 Task: Set the opacity of the logo for logo overlay to 24.
Action: Mouse moved to (96, 12)
Screenshot: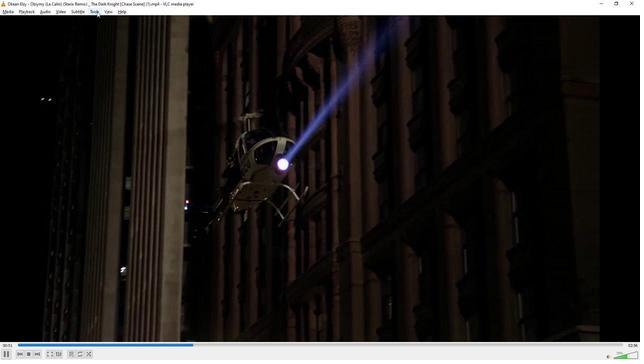 
Action: Mouse pressed left at (96, 12)
Screenshot: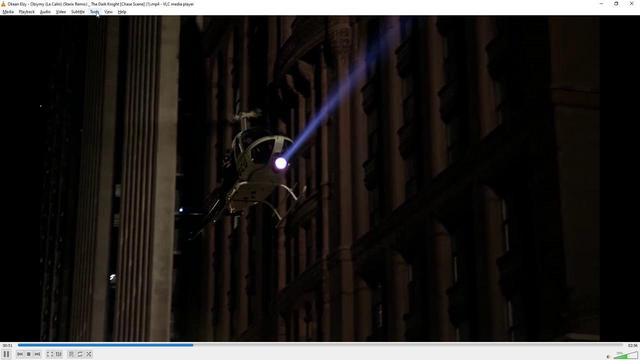 
Action: Mouse moved to (104, 89)
Screenshot: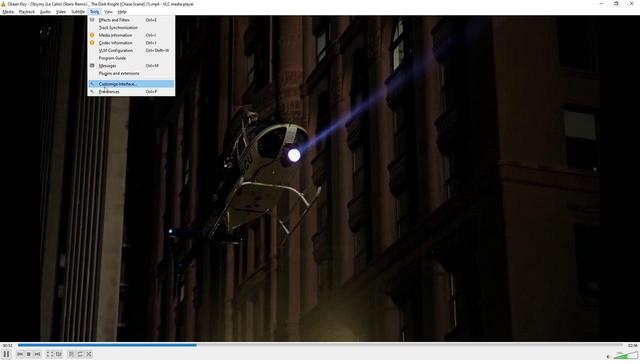 
Action: Mouse pressed left at (104, 89)
Screenshot: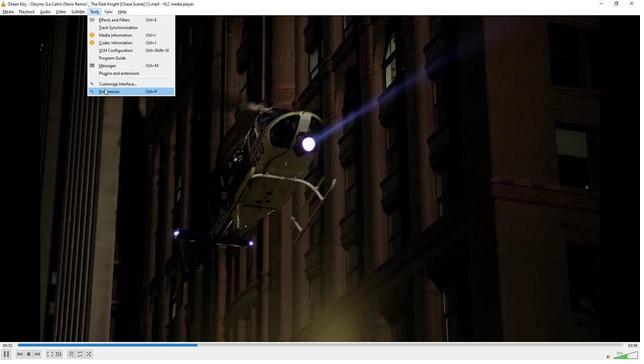 
Action: Mouse moved to (123, 289)
Screenshot: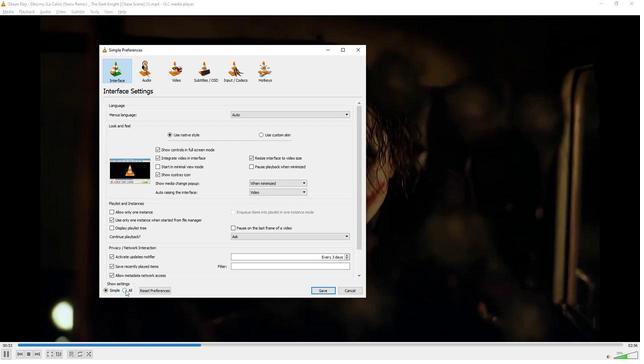 
Action: Mouse pressed left at (123, 289)
Screenshot: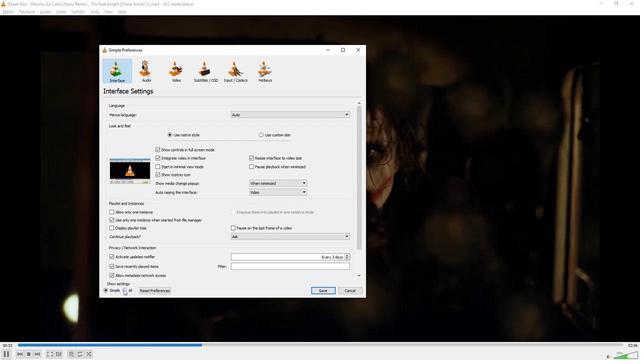 
Action: Mouse moved to (128, 255)
Screenshot: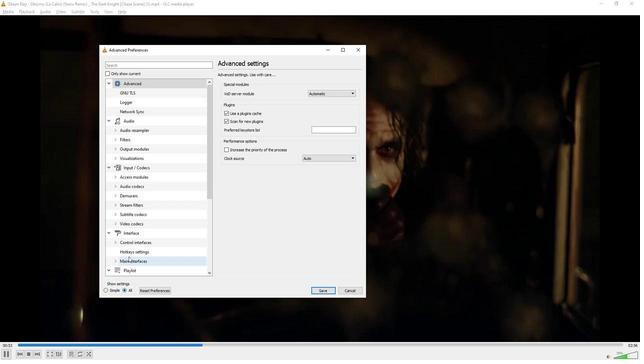 
Action: Mouse scrolled (128, 254) with delta (0, 0)
Screenshot: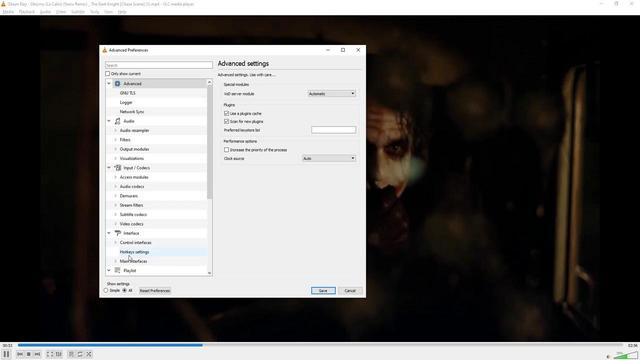 
Action: Mouse scrolled (128, 254) with delta (0, 0)
Screenshot: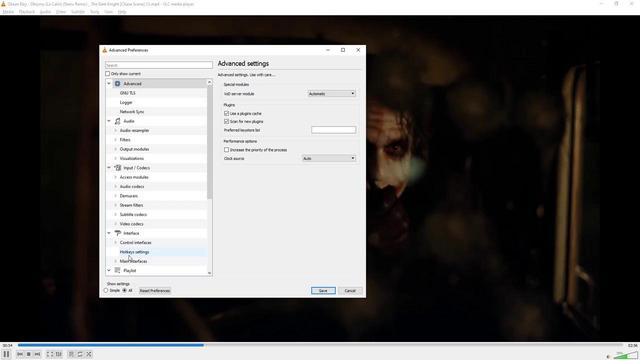 
Action: Mouse scrolled (128, 254) with delta (0, 0)
Screenshot: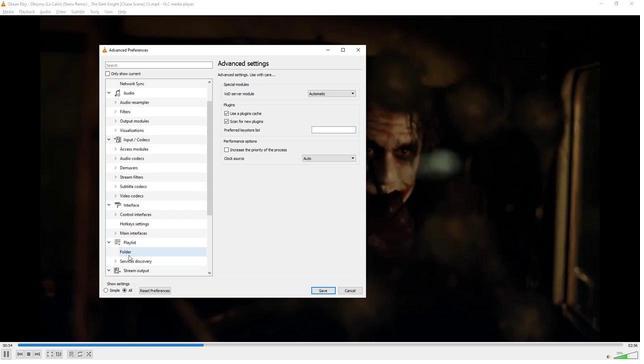 
Action: Mouse scrolled (128, 254) with delta (0, 0)
Screenshot: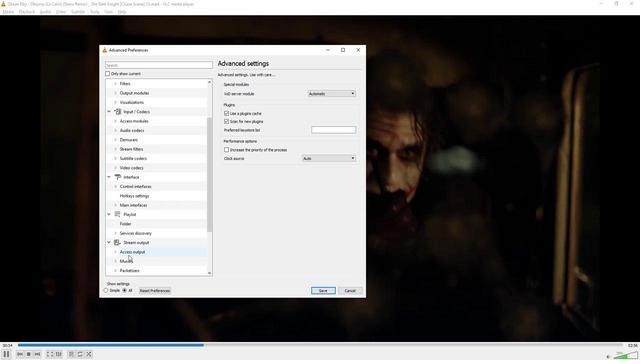 
Action: Mouse scrolled (128, 254) with delta (0, 0)
Screenshot: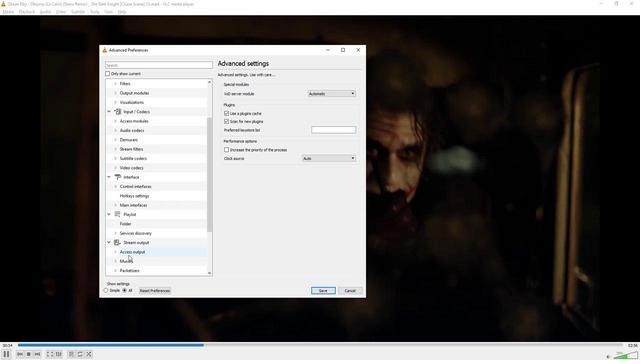 
Action: Mouse scrolled (128, 254) with delta (0, 0)
Screenshot: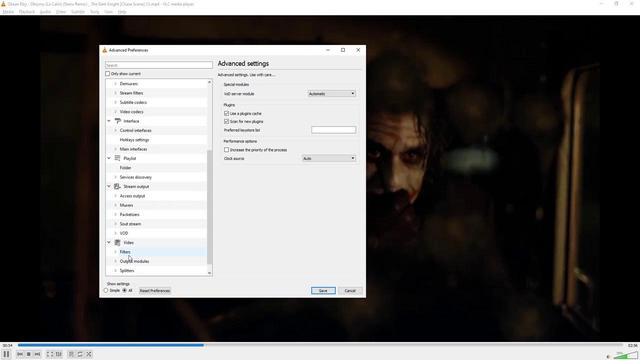 
Action: Mouse scrolled (128, 254) with delta (0, 0)
Screenshot: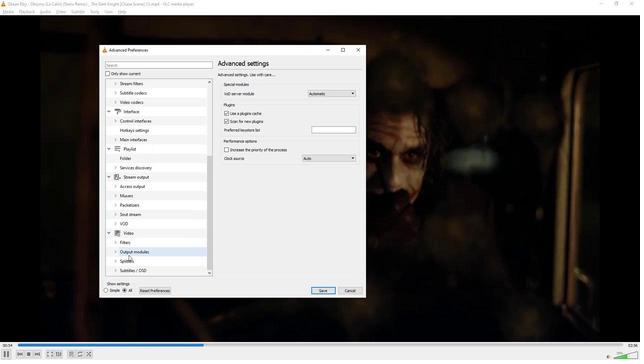 
Action: Mouse moved to (115, 270)
Screenshot: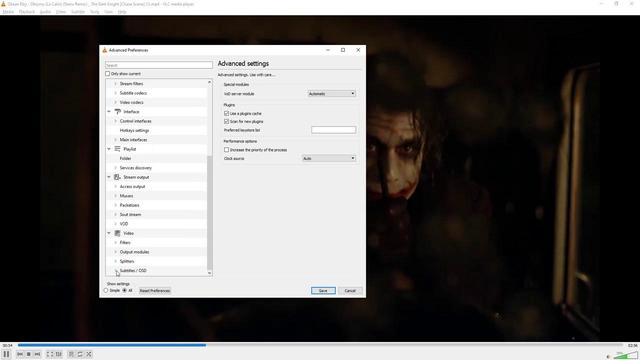 
Action: Mouse pressed left at (115, 270)
Screenshot: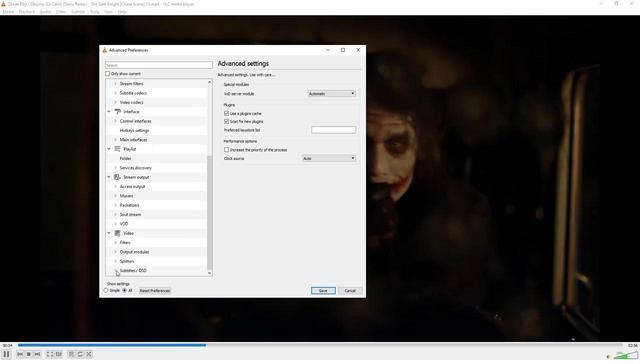 
Action: Mouse moved to (118, 262)
Screenshot: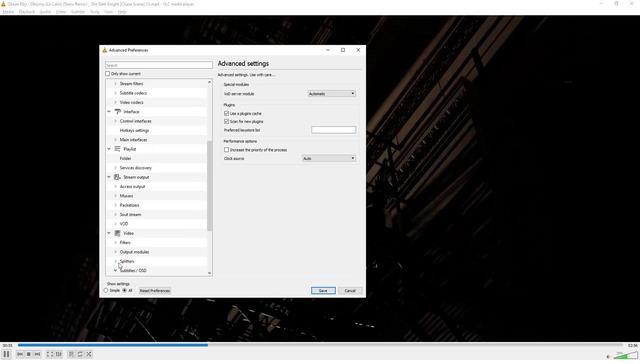
Action: Mouse scrolled (118, 262) with delta (0, 0)
Screenshot: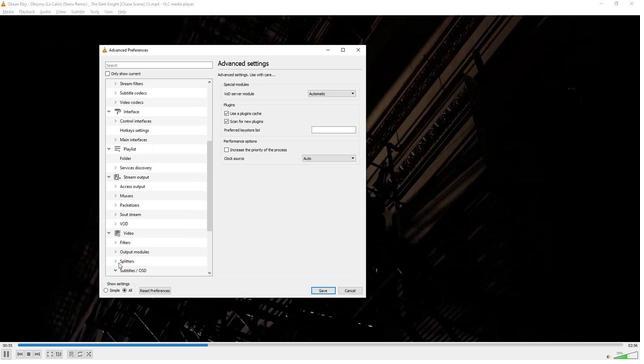 
Action: Mouse moved to (132, 260)
Screenshot: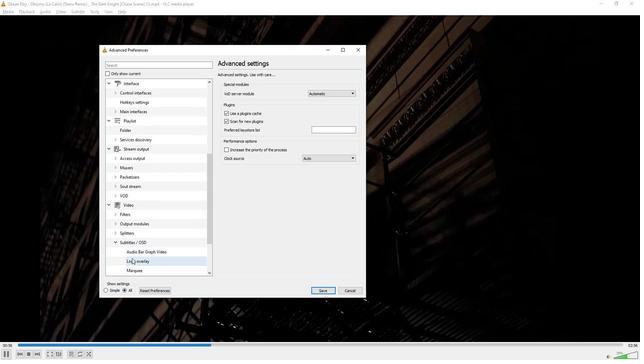 
Action: Mouse pressed left at (132, 260)
Screenshot: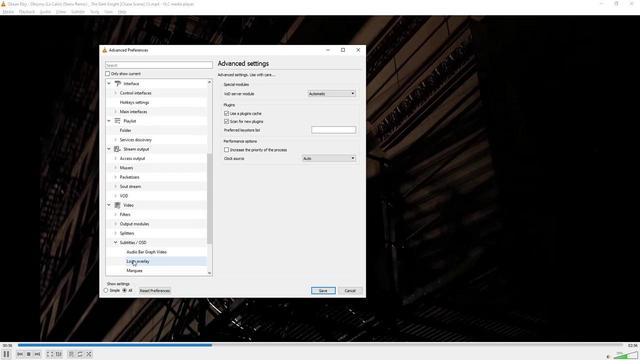
Action: Mouse moved to (348, 130)
Screenshot: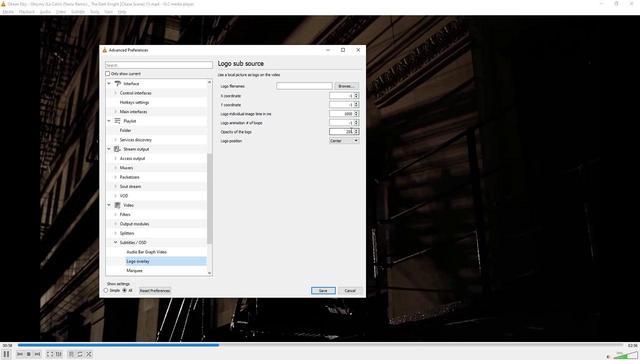 
Action: Mouse pressed left at (348, 130)
Screenshot: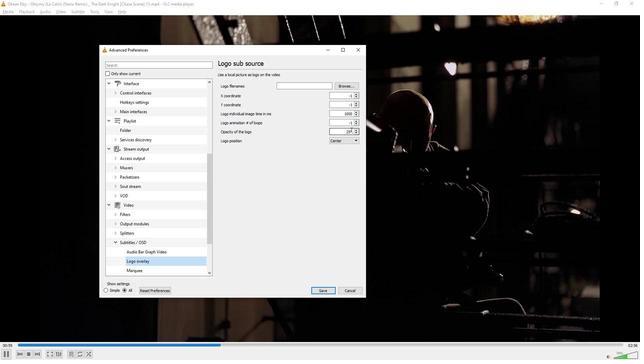 
Action: Mouse pressed left at (348, 130)
Screenshot: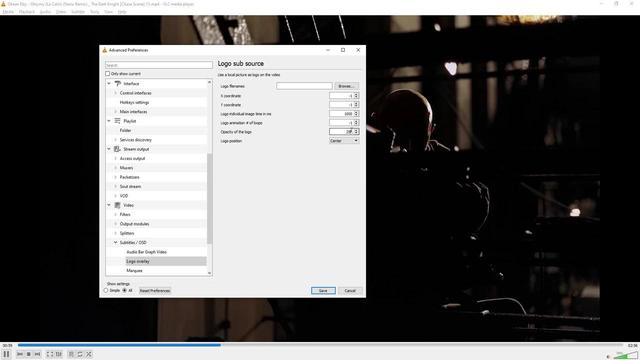
Action: Key pressed 24
Screenshot: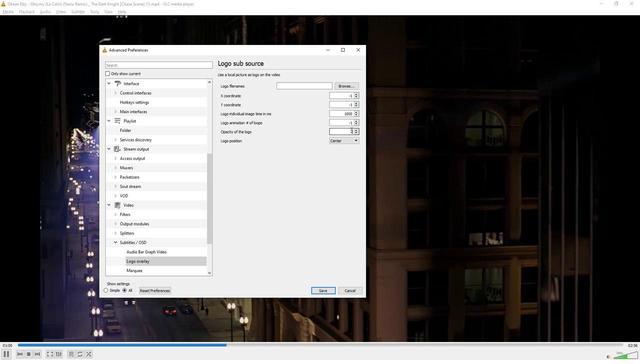 
Action: Mouse moved to (252, 183)
Screenshot: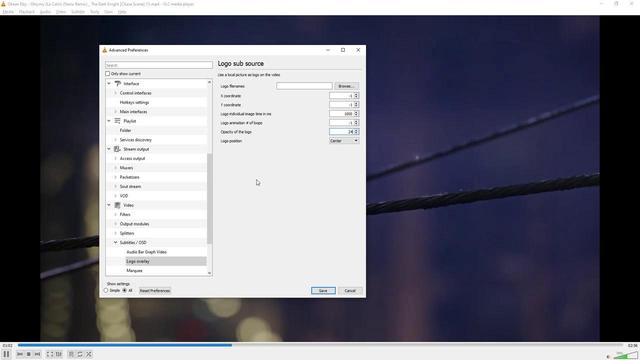 
